 Task: Create a due date automation trigger when advanced on, 2 hours before a card is due add dates starting tomorrow.
Action: Mouse moved to (935, 71)
Screenshot: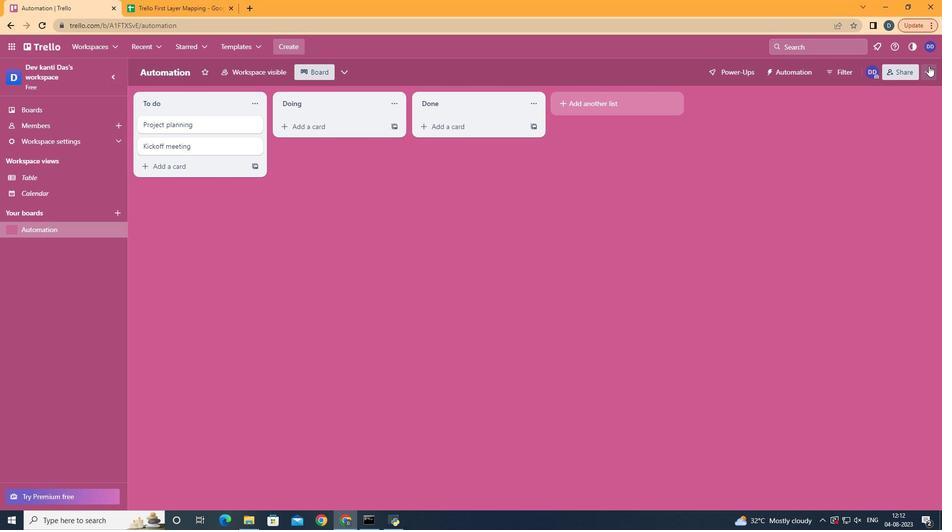 
Action: Mouse pressed left at (935, 71)
Screenshot: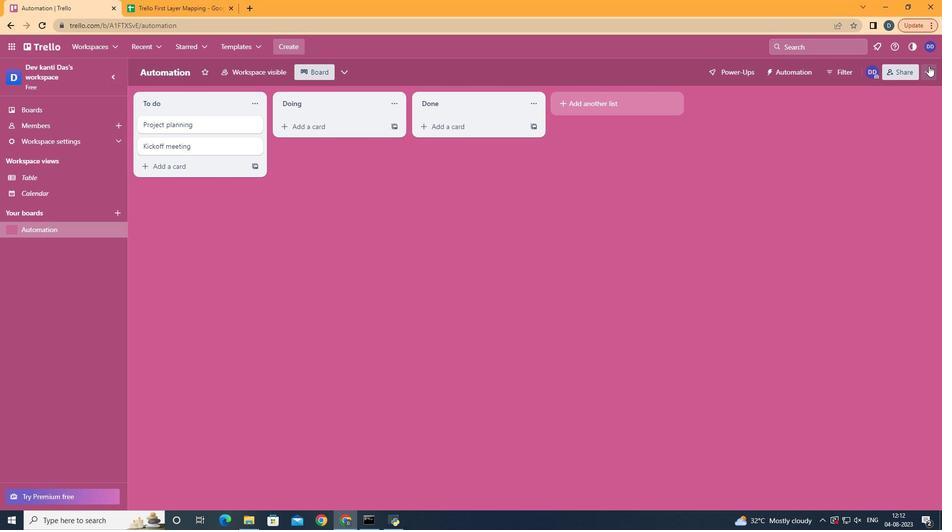 
Action: Mouse moved to (866, 226)
Screenshot: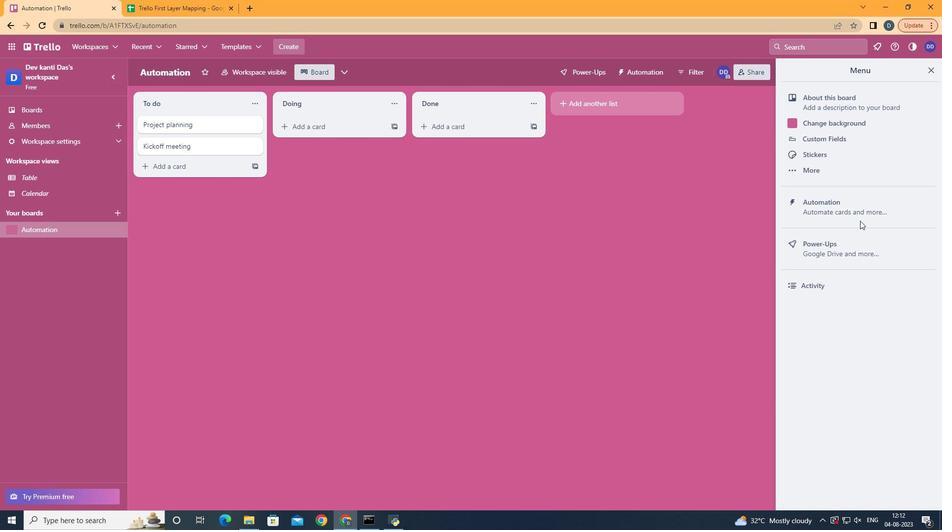 
Action: Mouse pressed left at (866, 226)
Screenshot: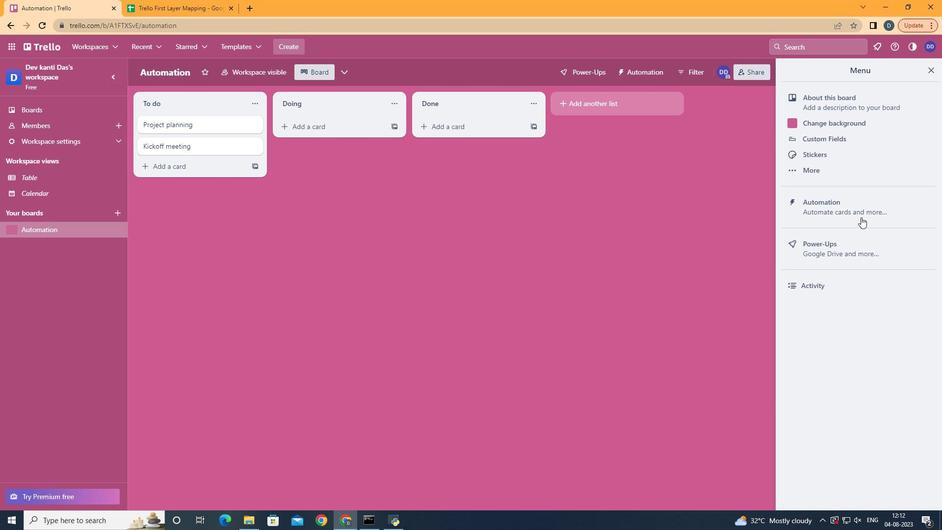 
Action: Mouse moved to (870, 218)
Screenshot: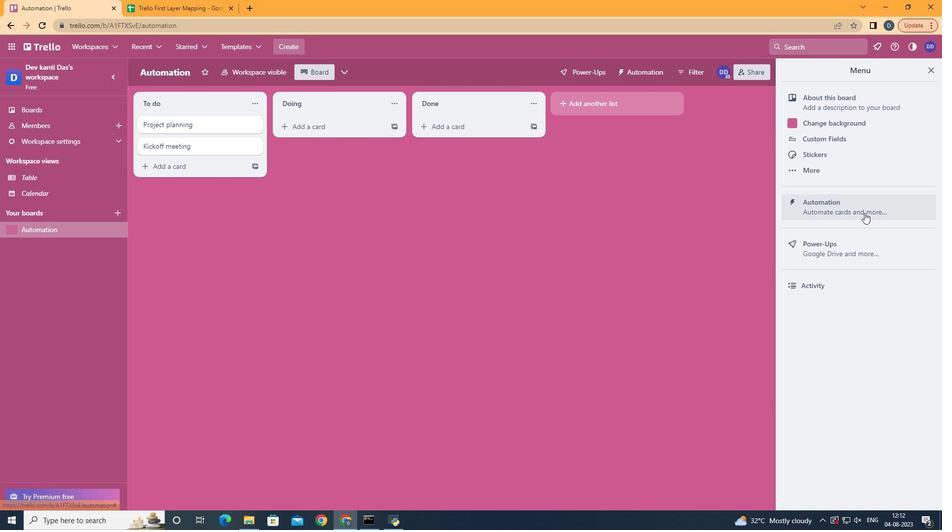
Action: Mouse pressed left at (870, 218)
Screenshot: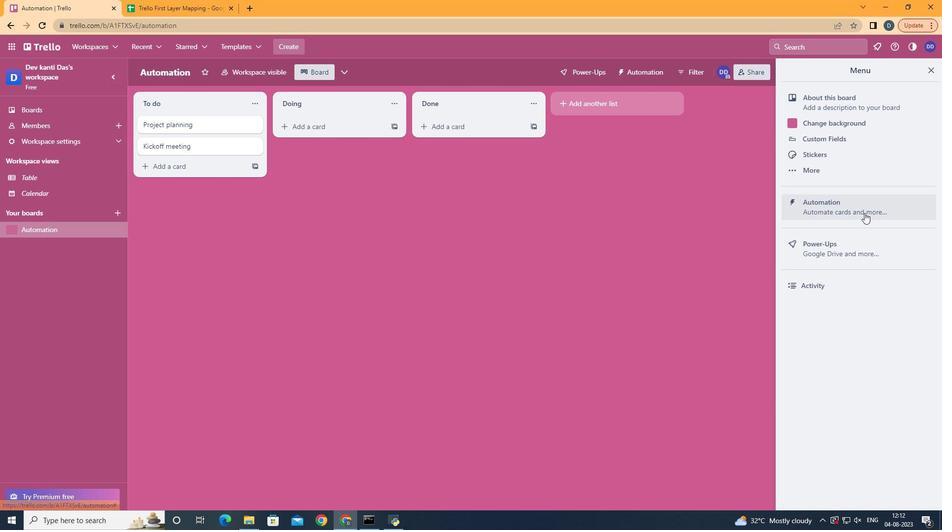 
Action: Mouse moved to (204, 204)
Screenshot: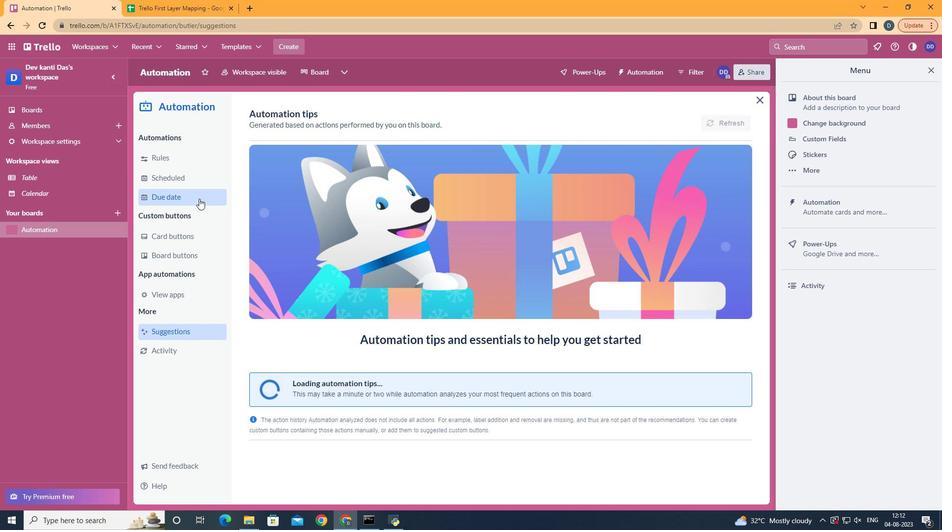 
Action: Mouse pressed left at (204, 204)
Screenshot: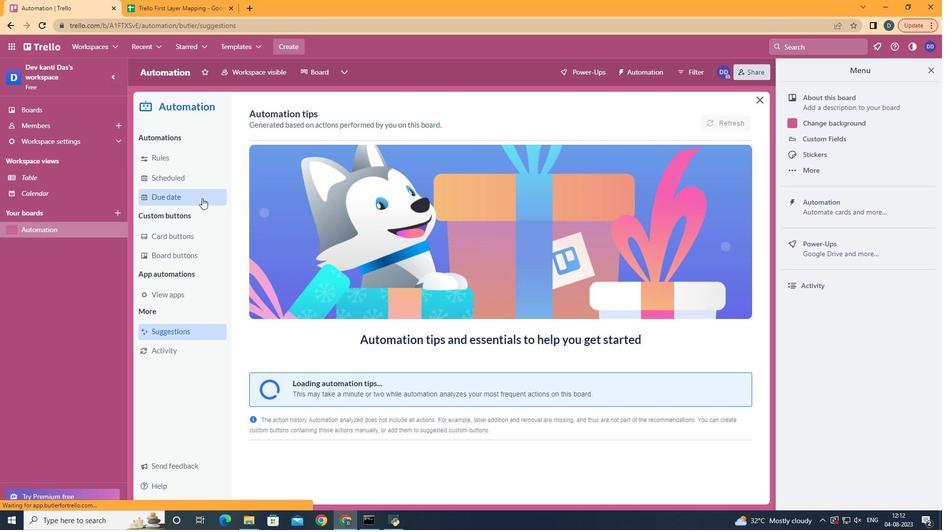 
Action: Mouse moved to (702, 124)
Screenshot: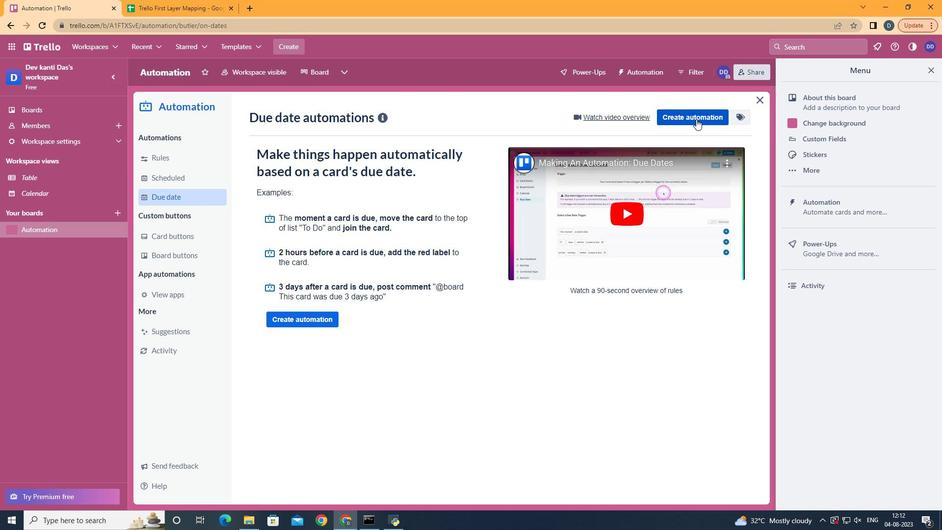 
Action: Mouse pressed left at (702, 124)
Screenshot: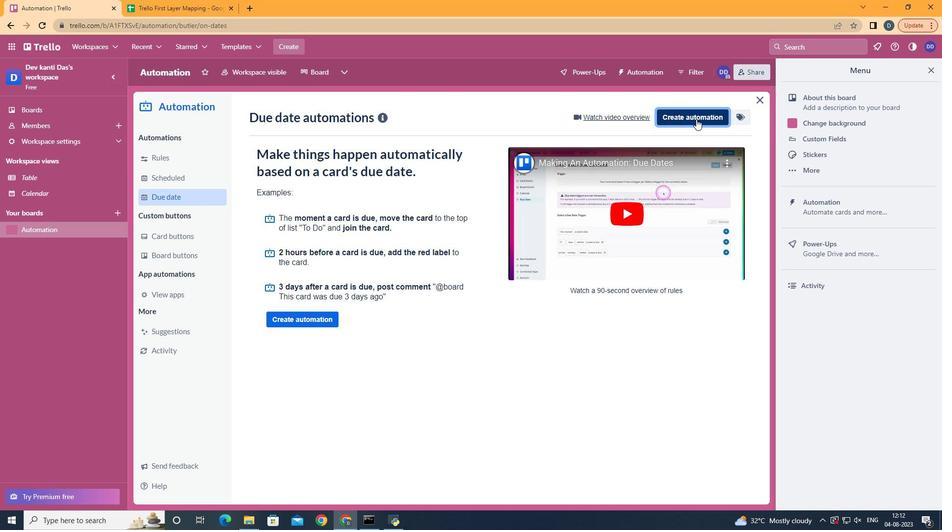 
Action: Mouse moved to (549, 217)
Screenshot: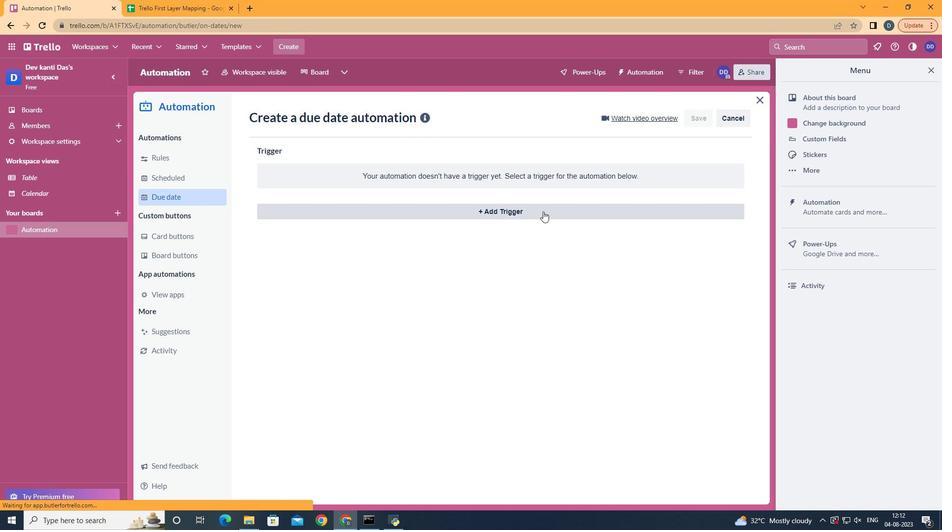 
Action: Mouse pressed left at (549, 217)
Screenshot: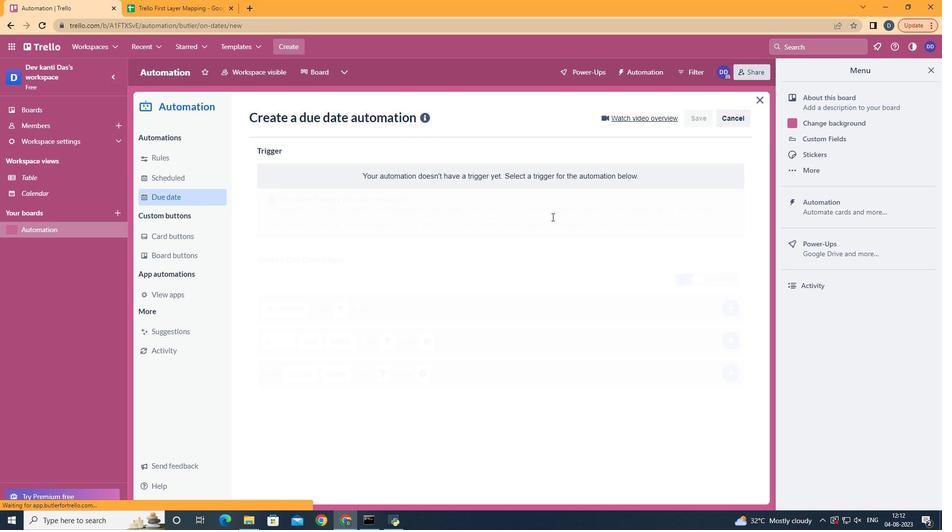 
Action: Mouse moved to (324, 427)
Screenshot: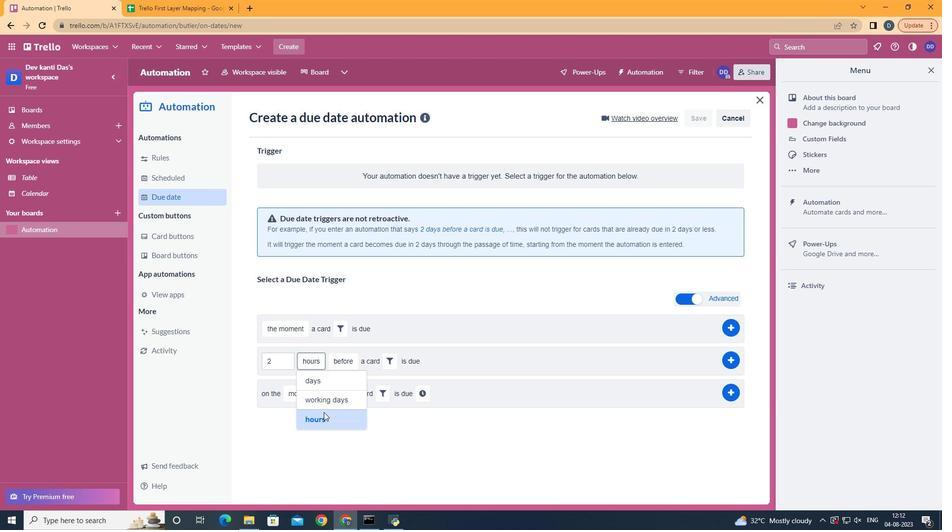 
Action: Mouse pressed left at (324, 427)
Screenshot: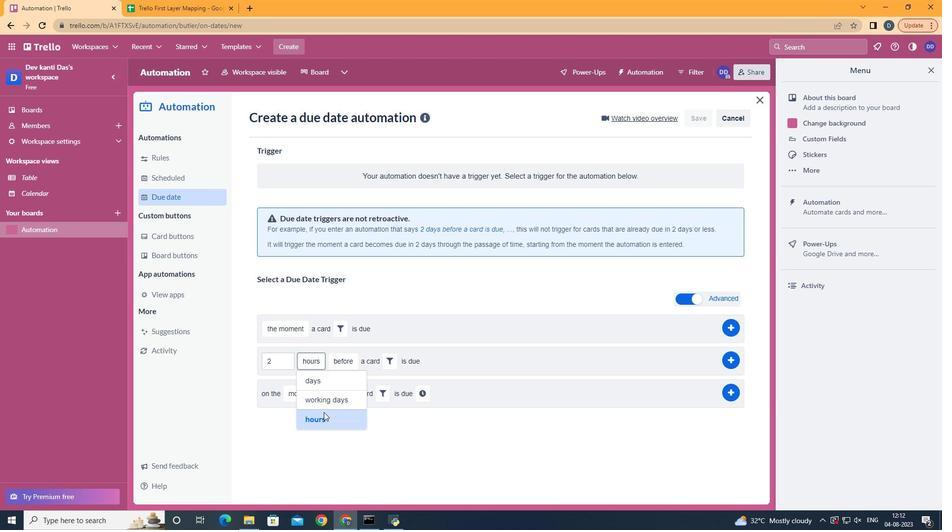 
Action: Mouse moved to (355, 384)
Screenshot: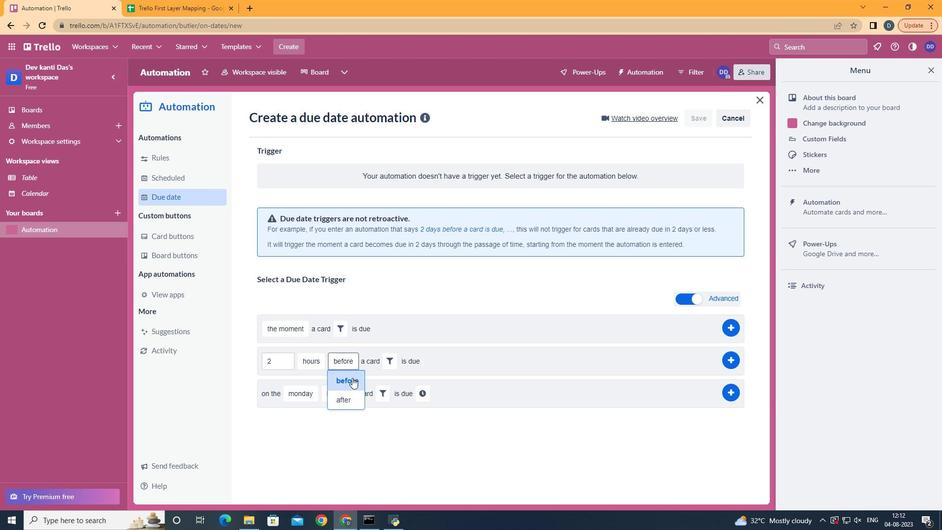 
Action: Mouse pressed left at (355, 384)
Screenshot: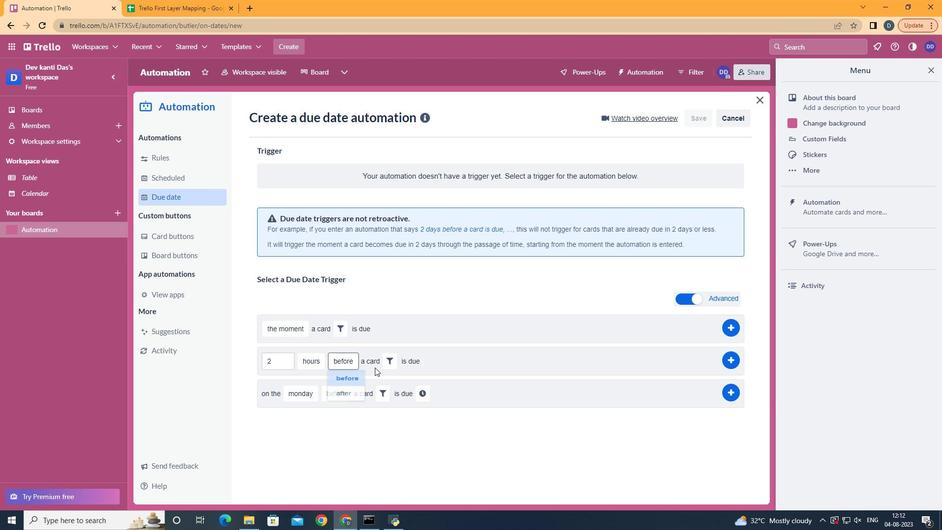 
Action: Mouse moved to (392, 365)
Screenshot: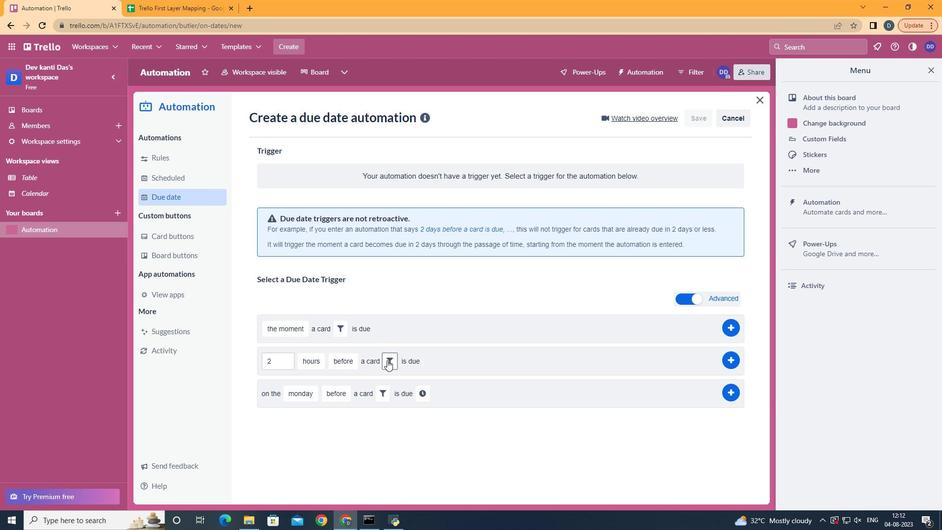 
Action: Mouse pressed left at (392, 365)
Screenshot: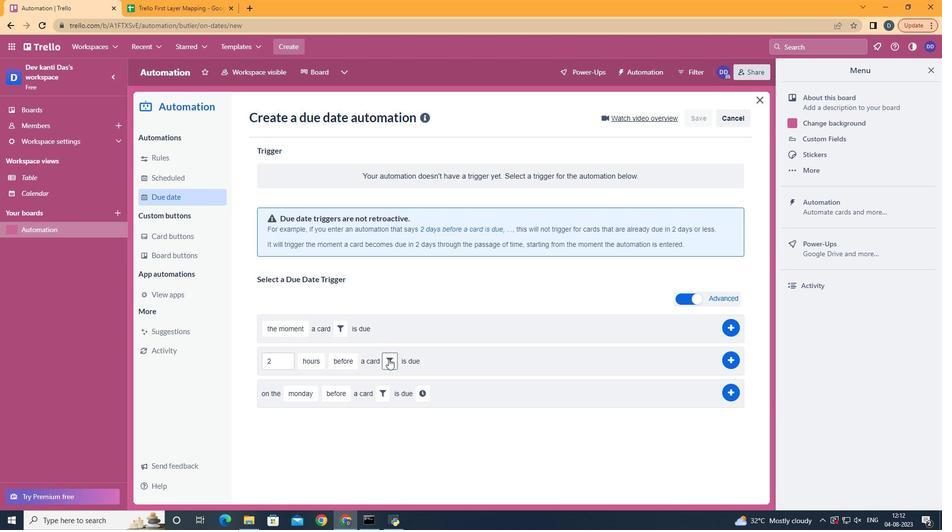 
Action: Mouse moved to (441, 394)
Screenshot: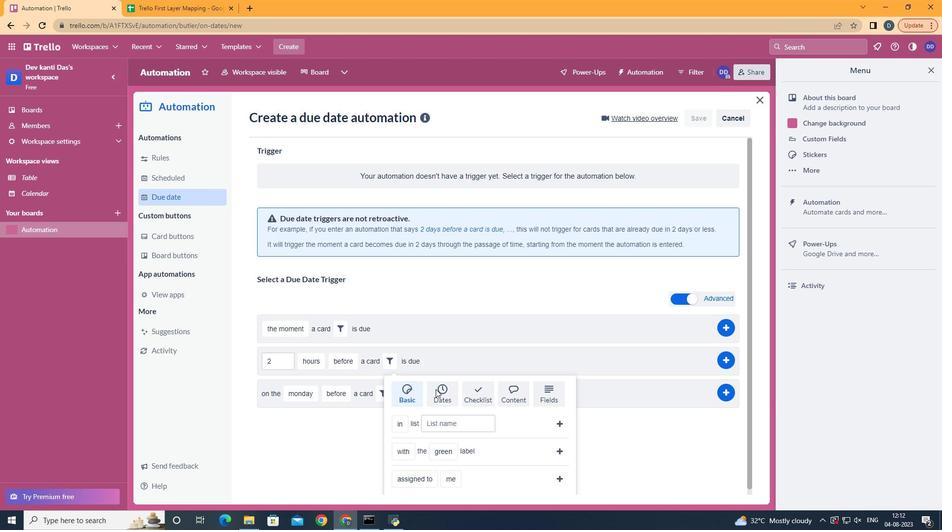 
Action: Mouse pressed left at (441, 394)
Screenshot: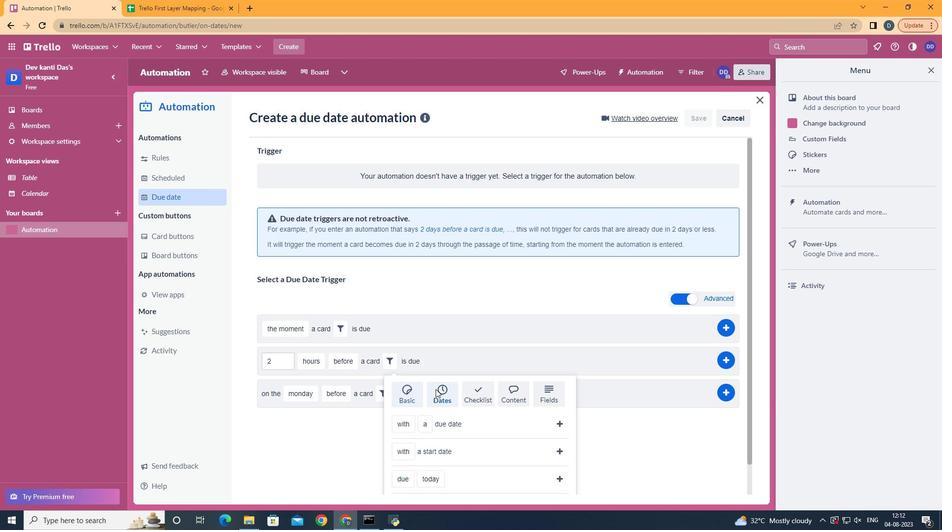 
Action: Mouse scrolled (441, 394) with delta (0, 0)
Screenshot: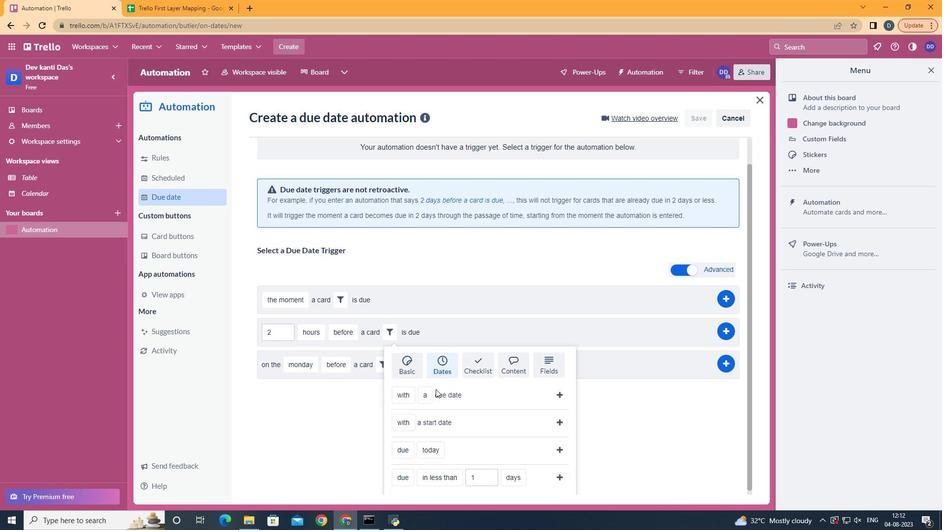 
Action: Mouse scrolled (441, 394) with delta (0, 0)
Screenshot: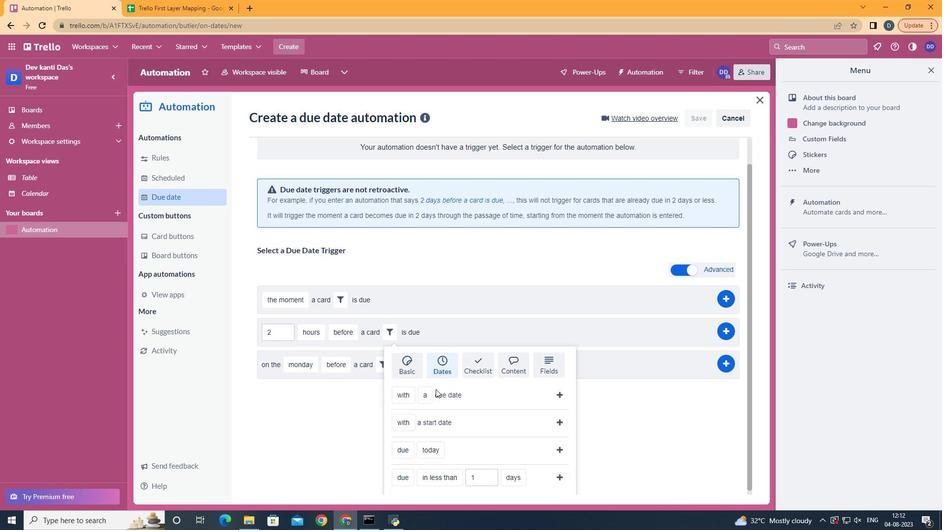 
Action: Mouse scrolled (441, 394) with delta (0, 0)
Screenshot: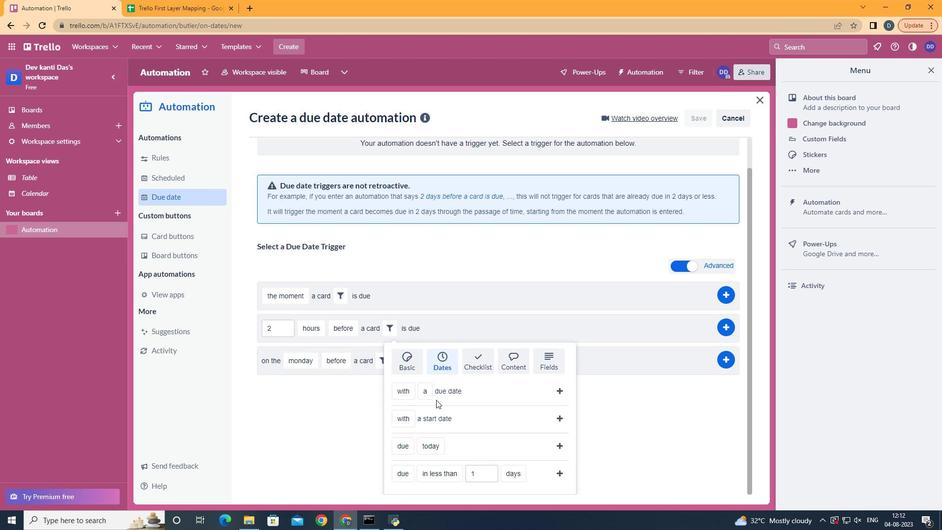 
Action: Mouse scrolled (441, 394) with delta (0, 0)
Screenshot: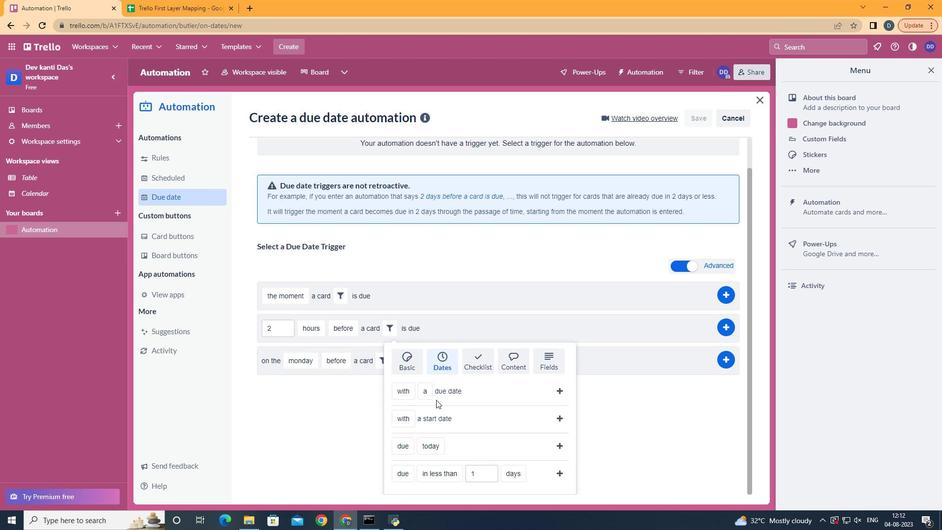 
Action: Mouse scrolled (441, 394) with delta (0, 0)
Screenshot: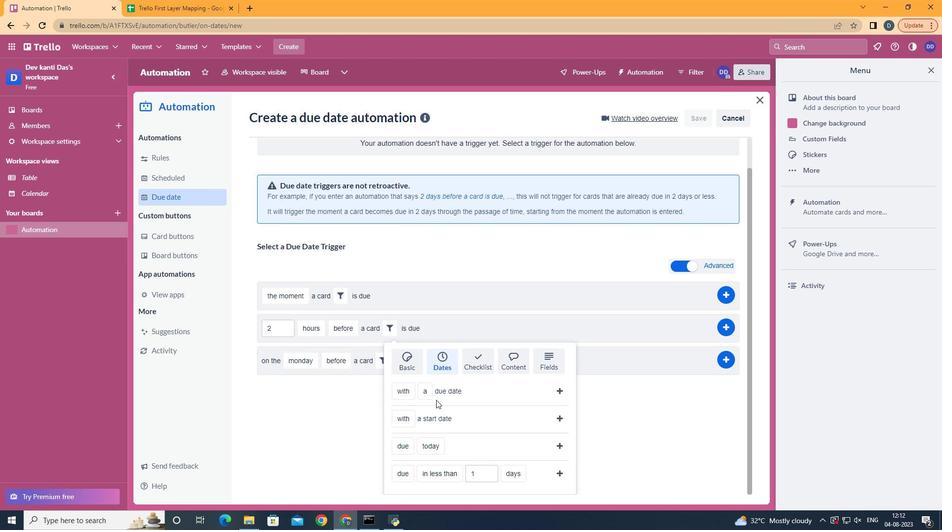 
Action: Mouse moved to (422, 414)
Screenshot: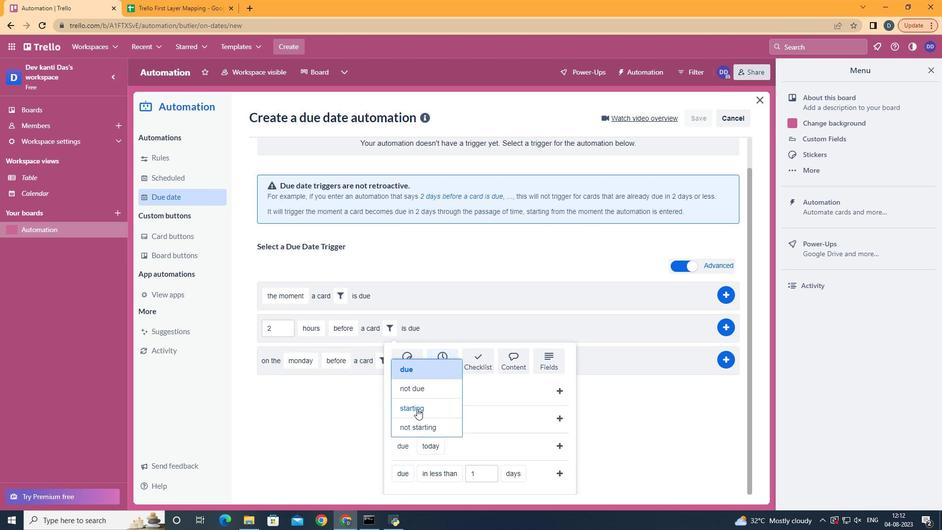
Action: Mouse pressed left at (422, 414)
Screenshot: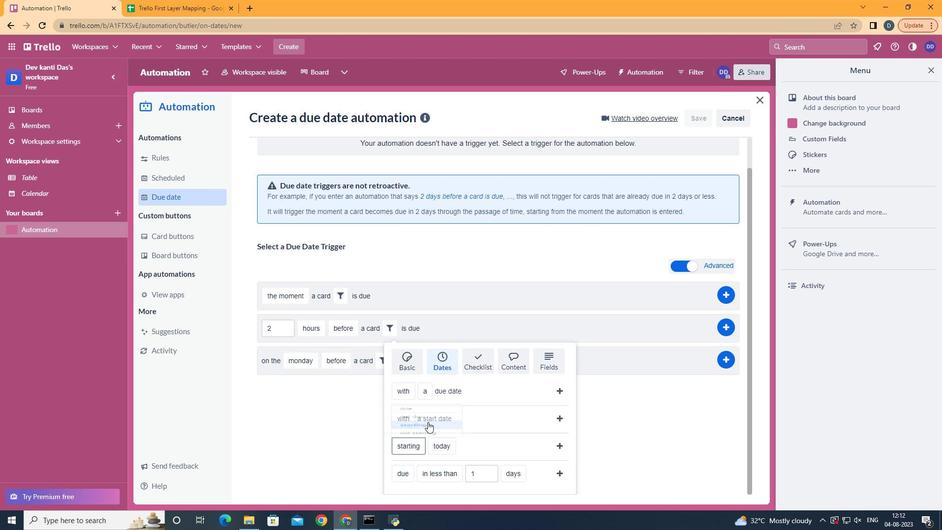 
Action: Mouse moved to (469, 347)
Screenshot: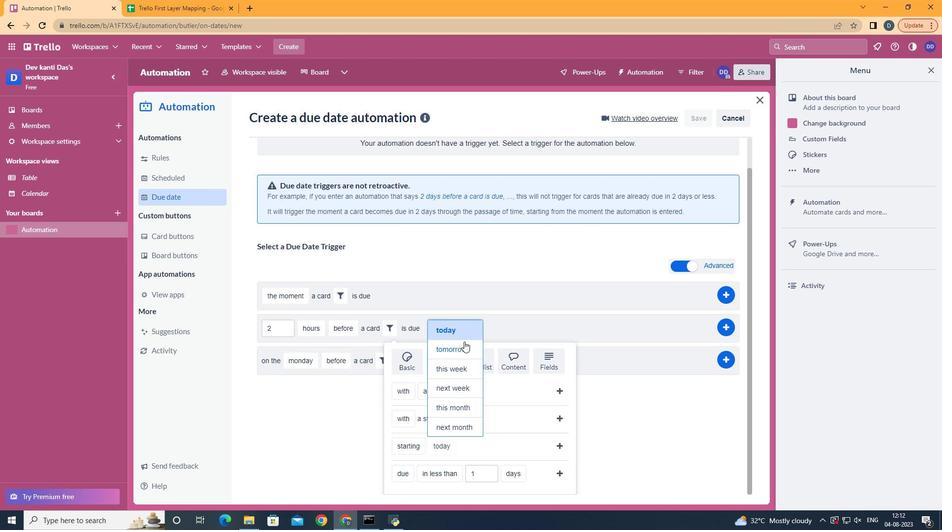 
Action: Mouse pressed left at (469, 347)
Screenshot: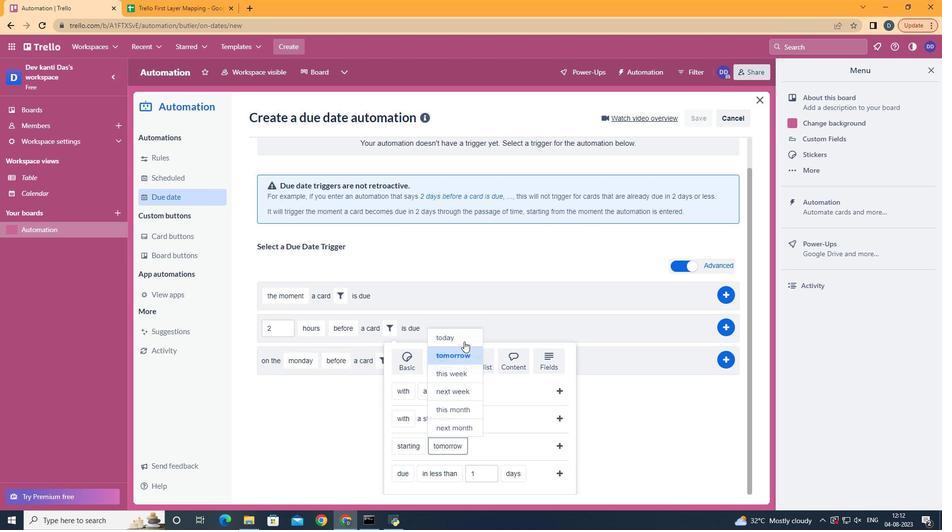 
Action: Mouse moved to (568, 454)
Screenshot: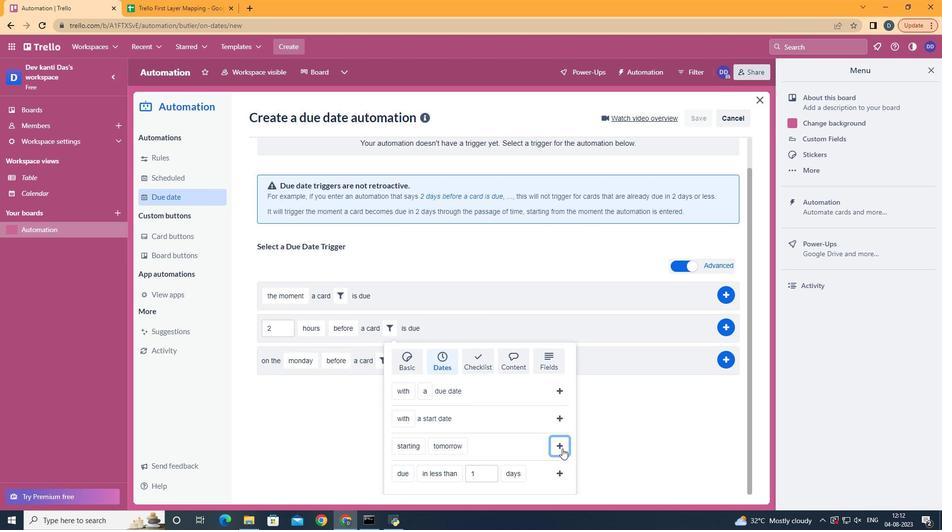 
Action: Mouse pressed left at (568, 454)
Screenshot: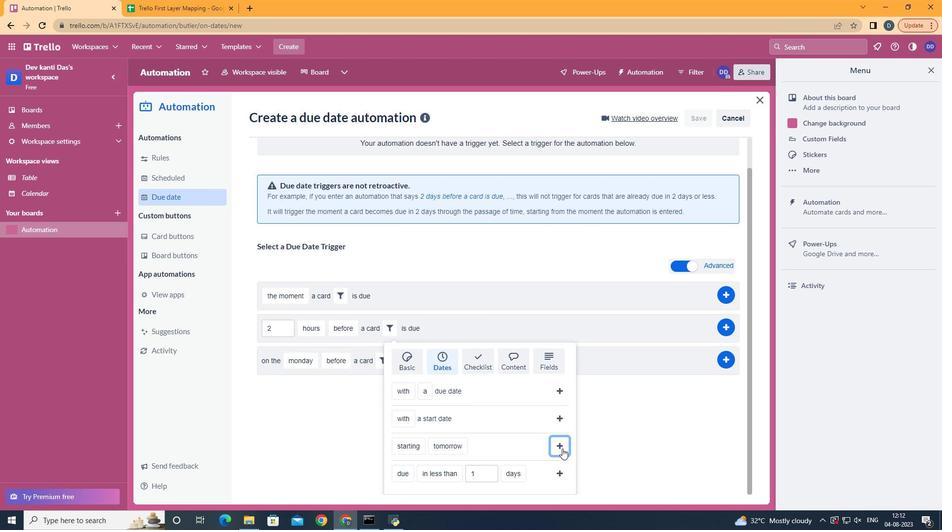 
Action: Mouse moved to (744, 363)
Screenshot: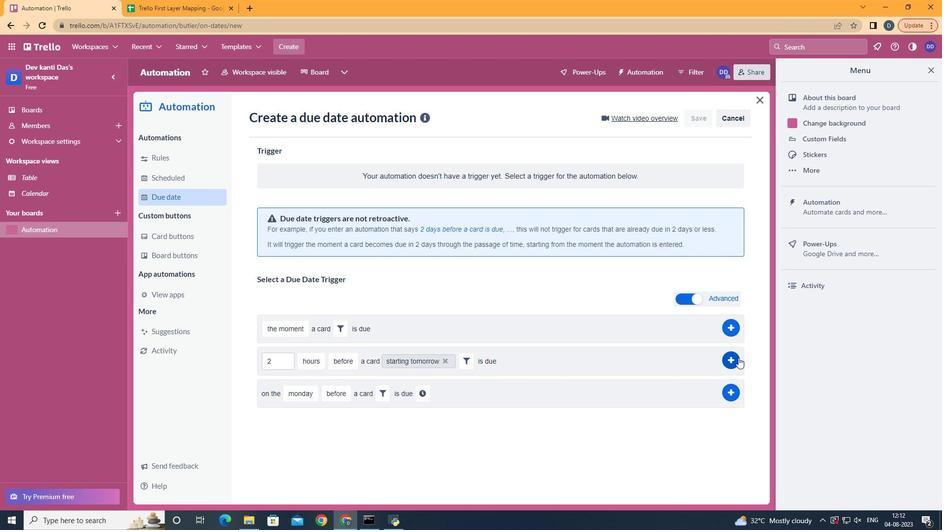 
Action: Mouse pressed left at (744, 363)
Screenshot: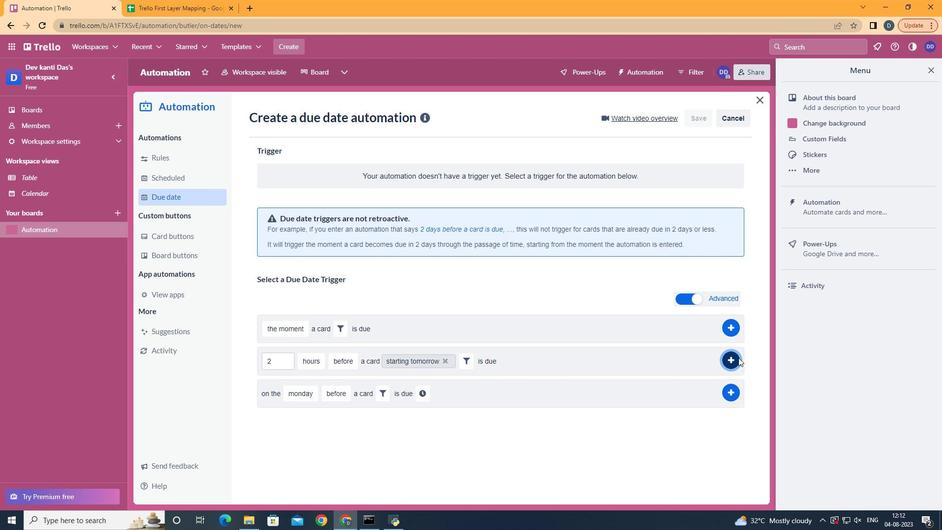 
Action: Mouse moved to (406, 222)
Screenshot: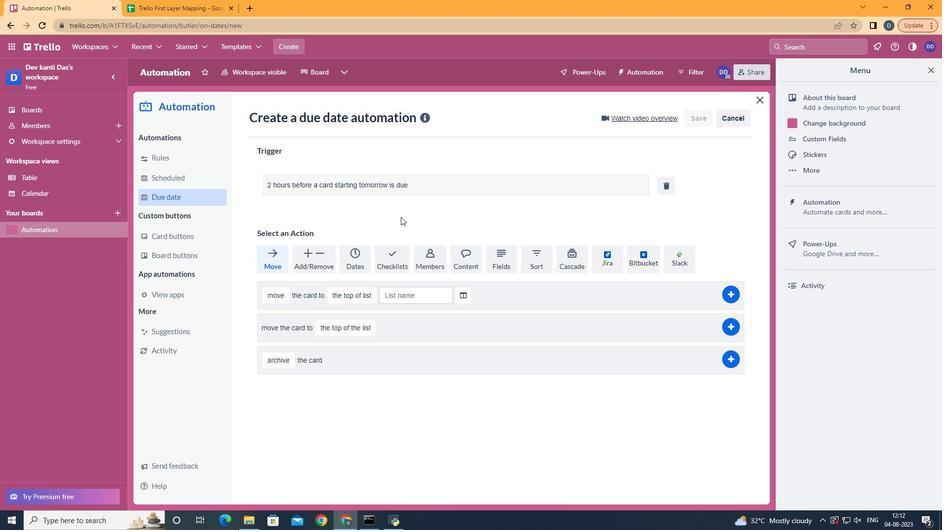 
